Task: Change indentation to first line.
Action: Mouse moved to (323, 241)
Screenshot: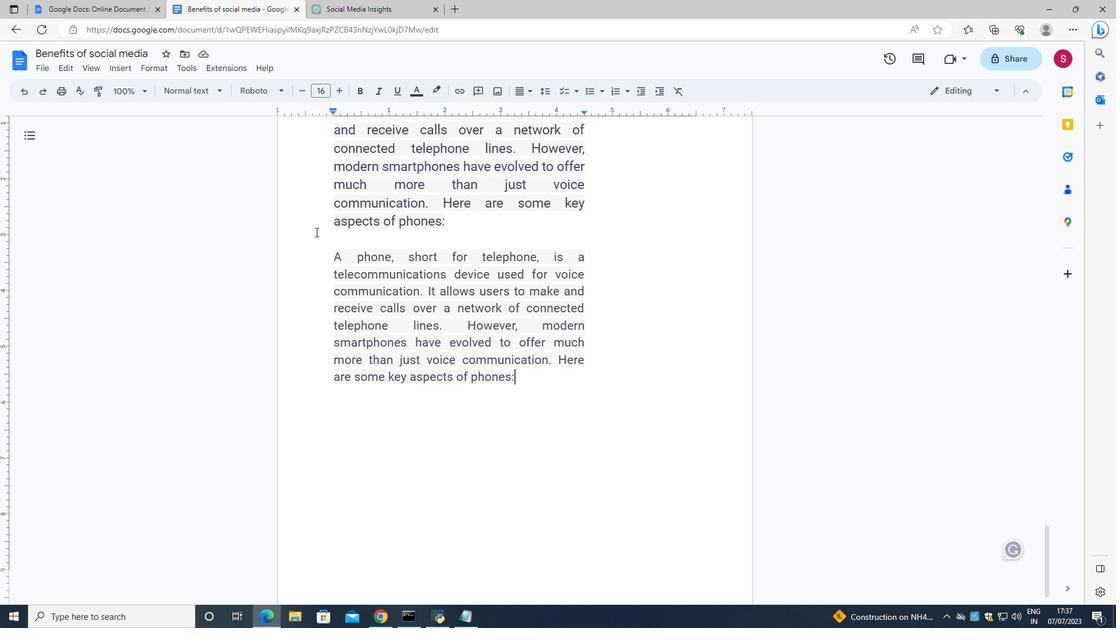 
Action: Mouse pressed left at (323, 241)
Screenshot: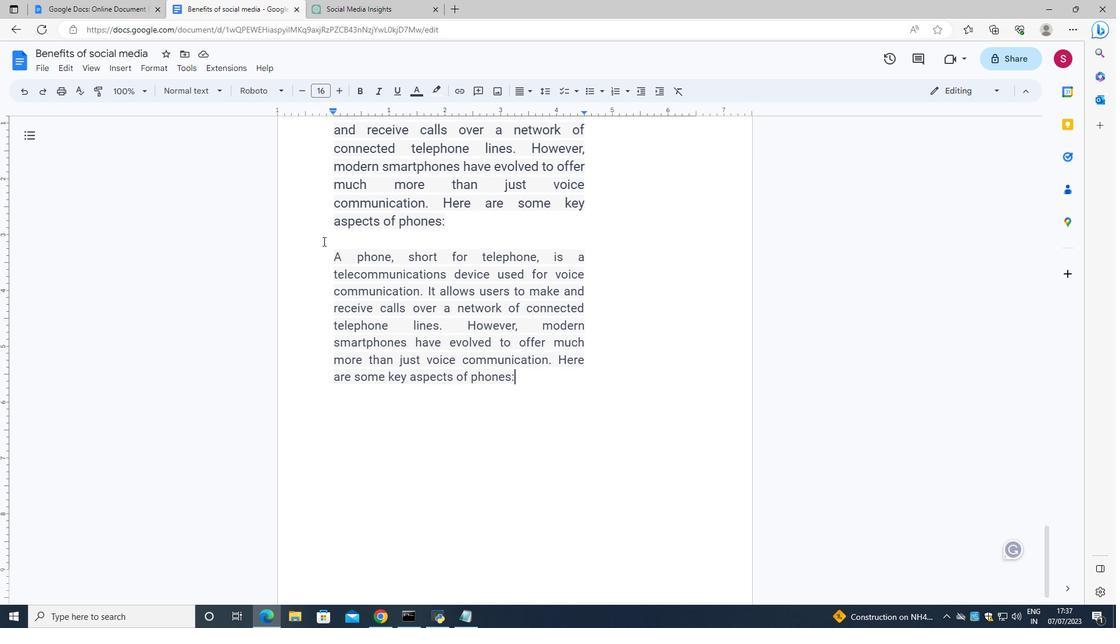 
Action: Mouse moved to (150, 62)
Screenshot: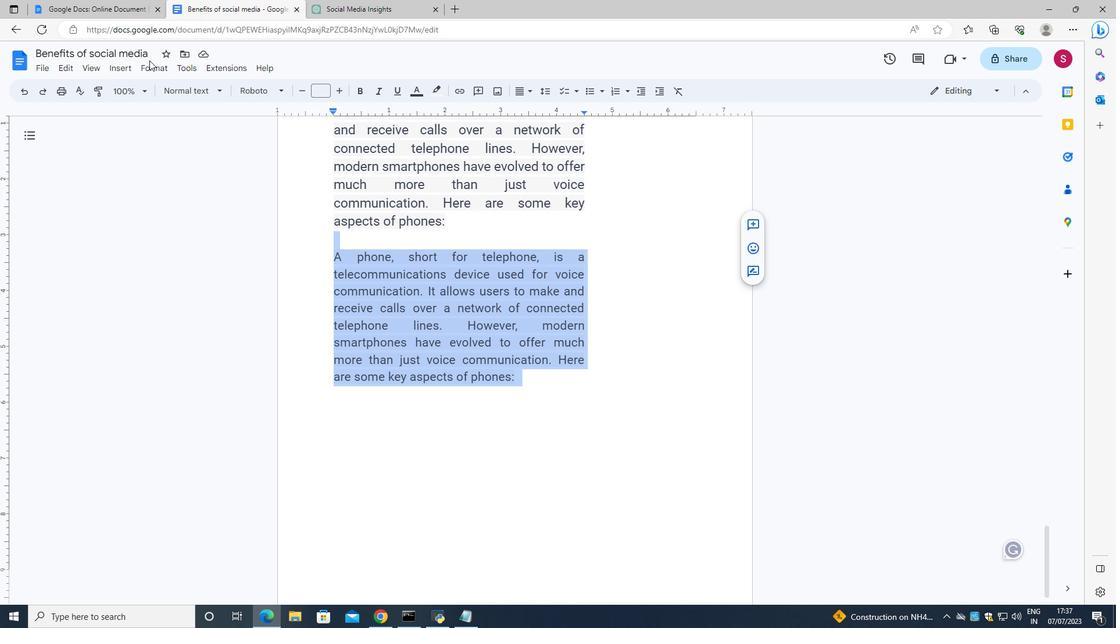 
Action: Mouse pressed left at (150, 62)
Screenshot: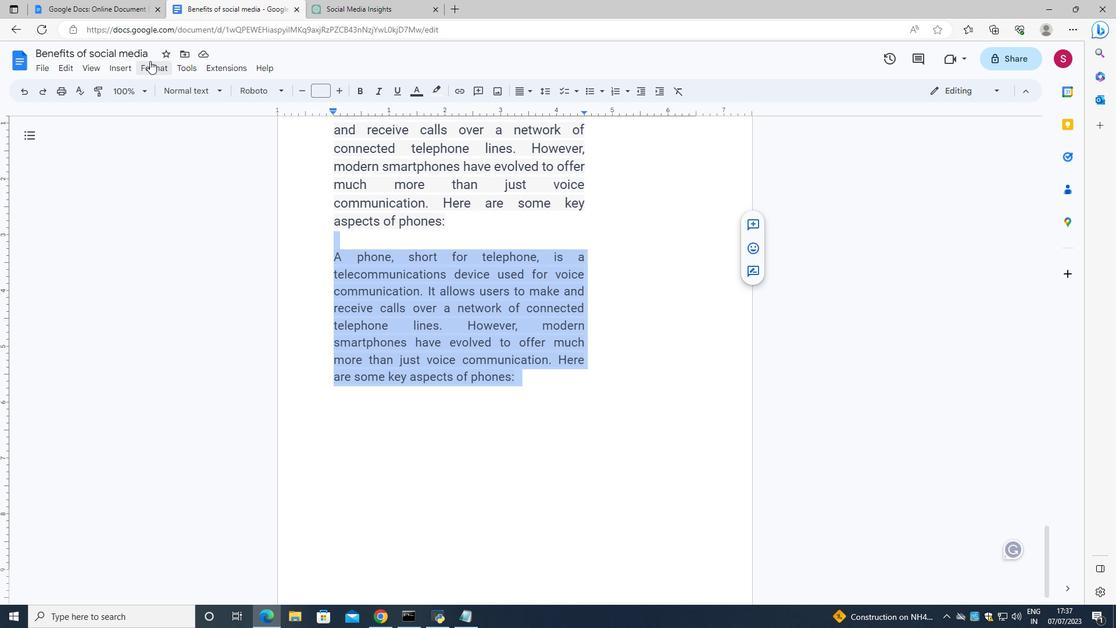 
Action: Mouse moved to (425, 246)
Screenshot: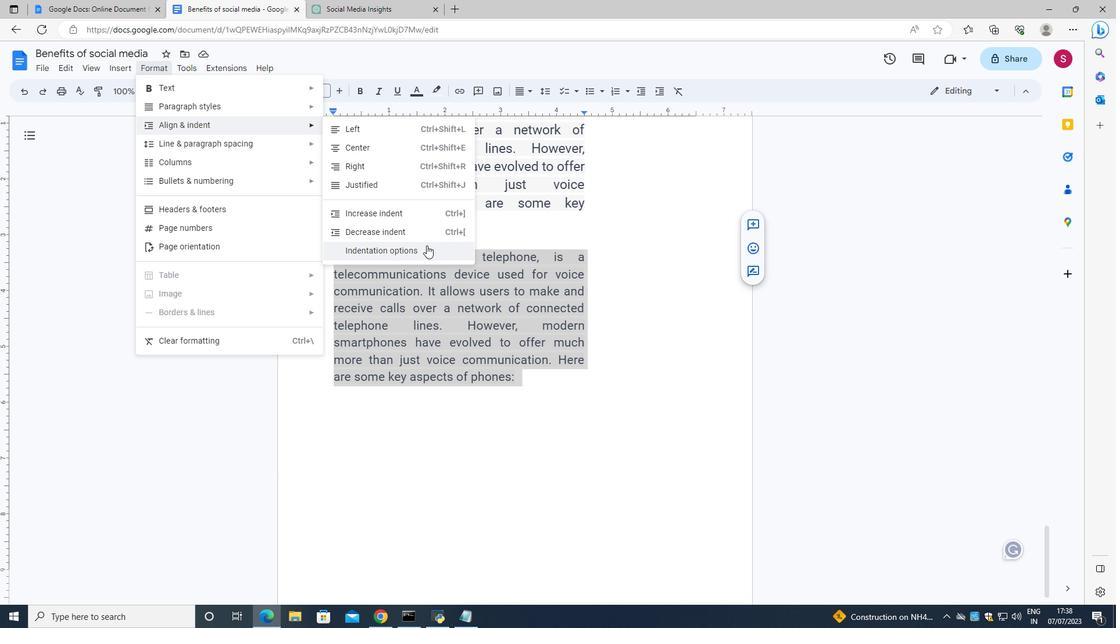 
Action: Mouse pressed left at (425, 246)
Screenshot: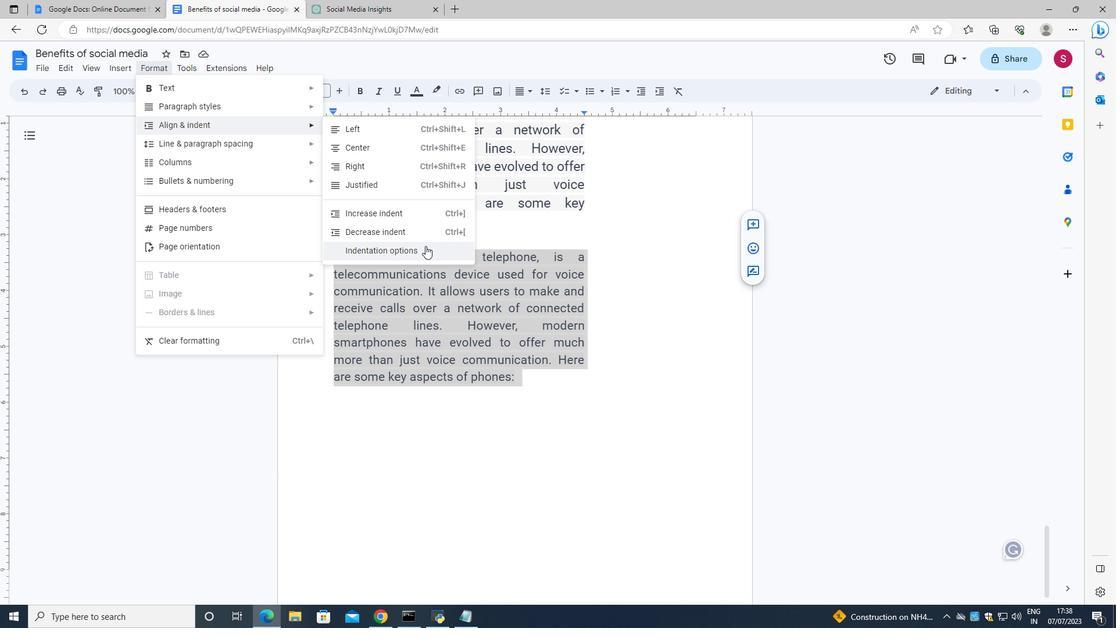 
Action: Mouse moved to (560, 372)
Screenshot: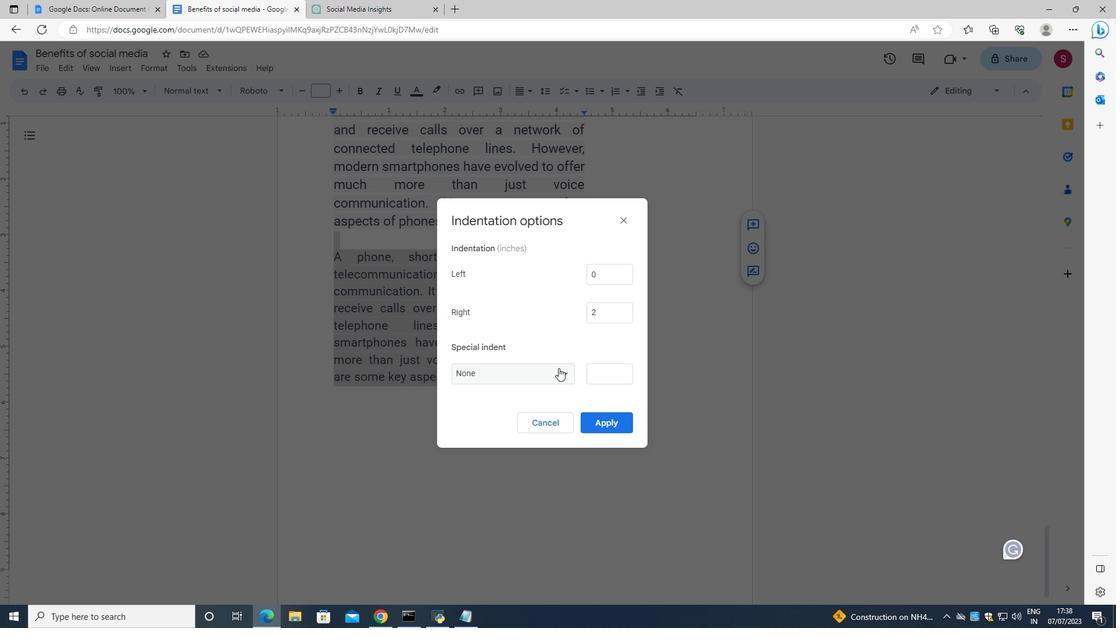 
Action: Mouse pressed left at (560, 372)
Screenshot: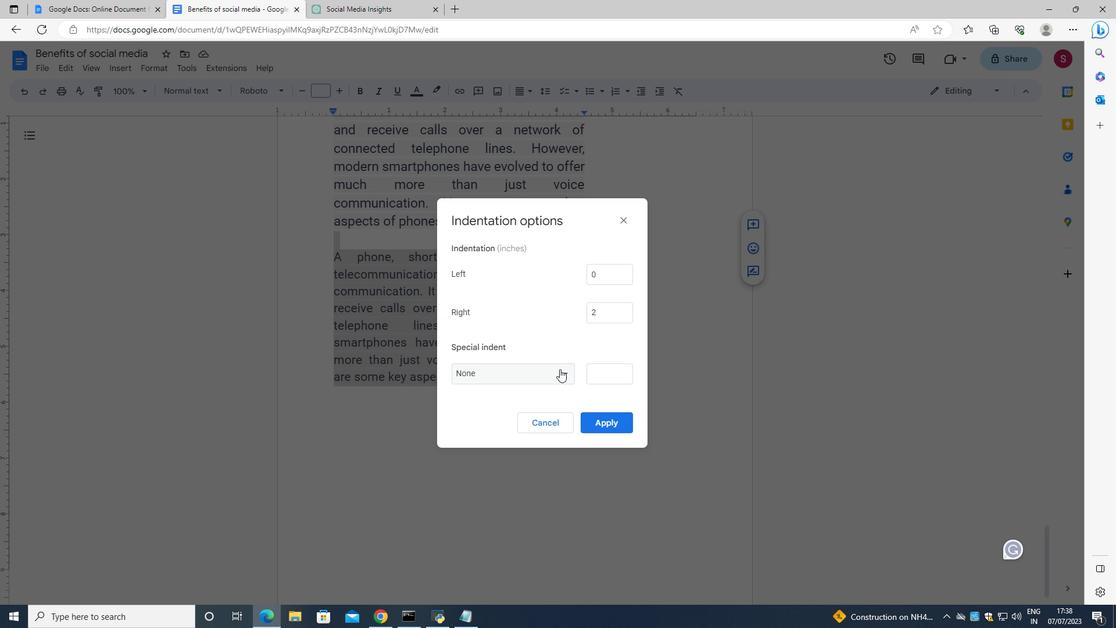 
Action: Mouse moved to (524, 393)
Screenshot: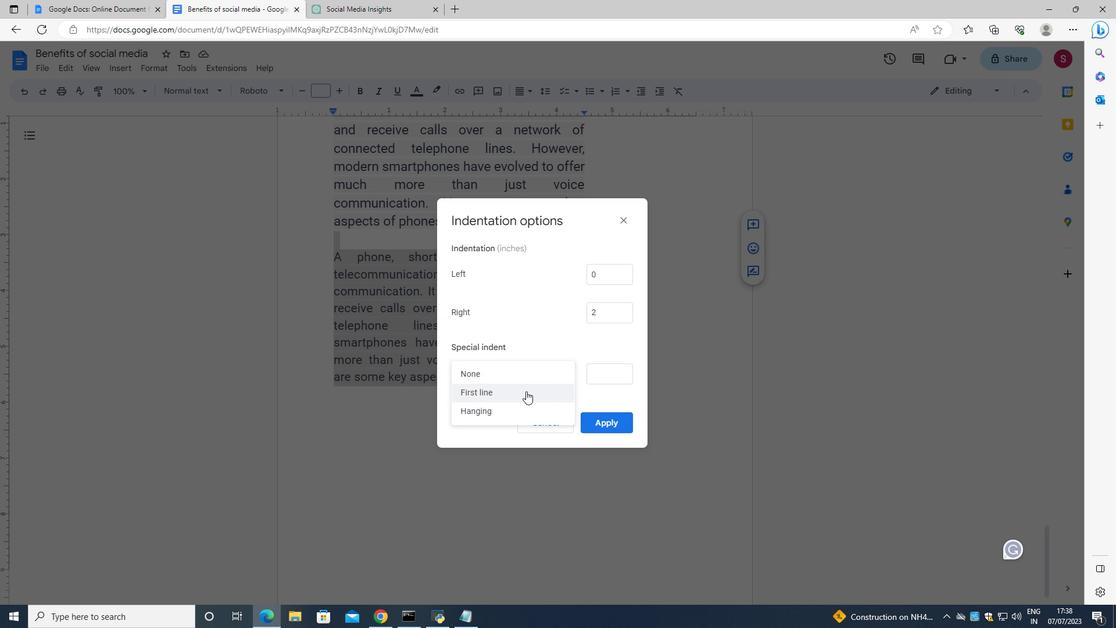 
Action: Mouse pressed left at (524, 393)
Screenshot: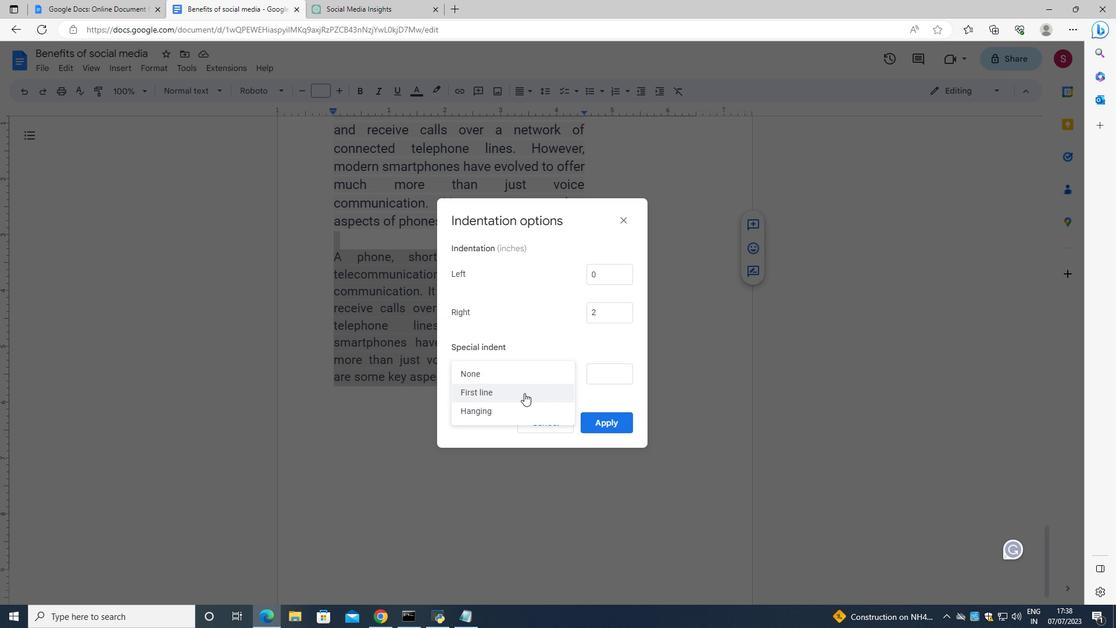 
Action: Mouse moved to (597, 419)
Screenshot: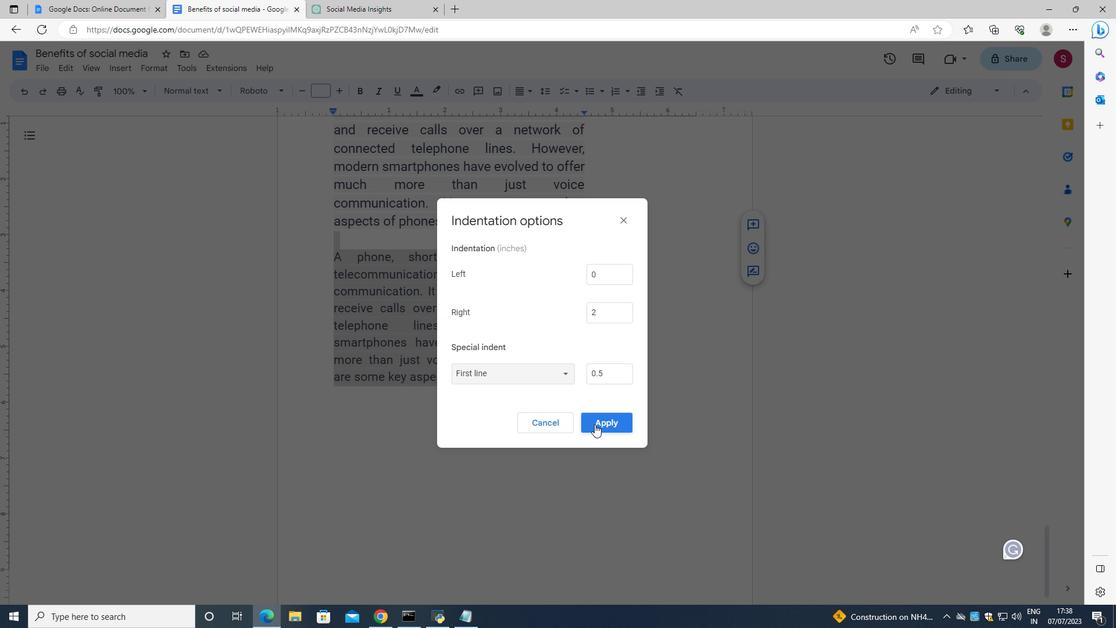
Action: Mouse pressed left at (597, 419)
Screenshot: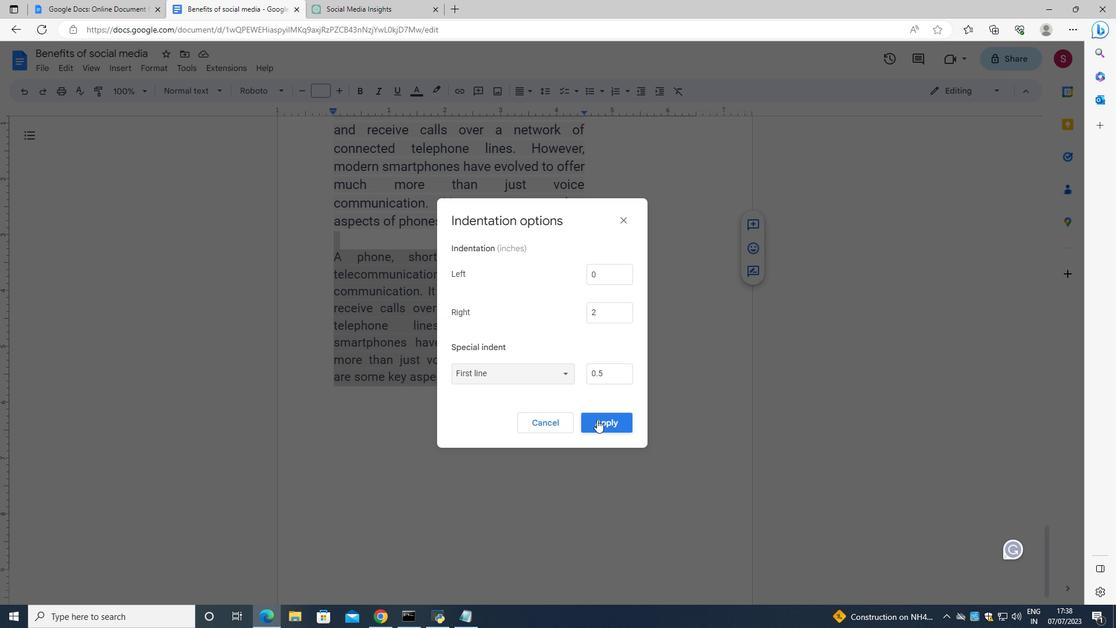 
